 Task: Add Sprouts Santa Maria Seasoned Beef Sirloin Tri Tip Roast to the cart.
Action: Mouse moved to (256, 147)
Screenshot: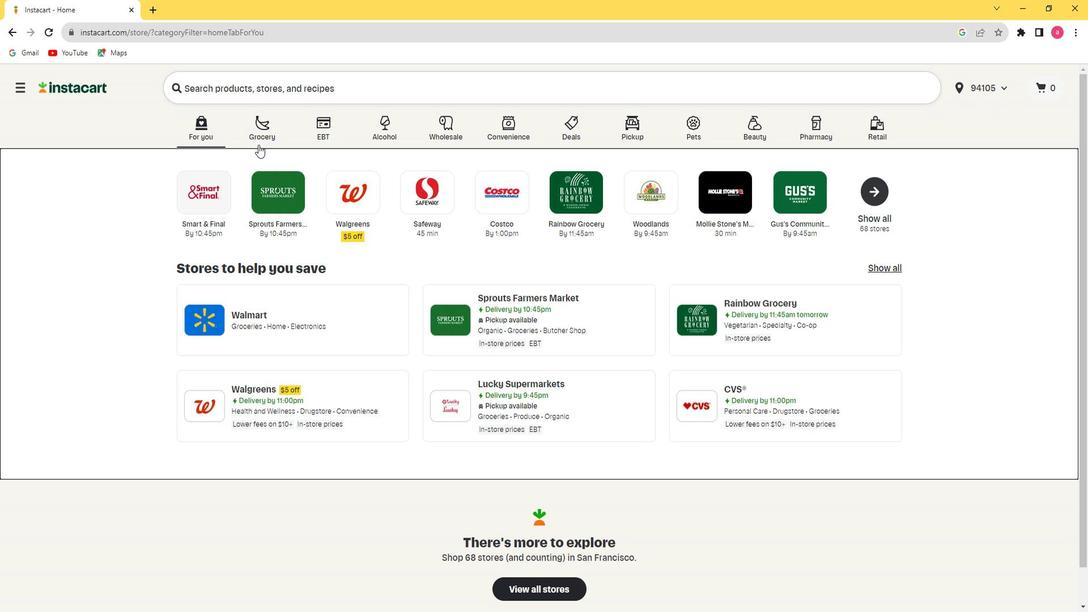 
Action: Mouse pressed left at (256, 147)
Screenshot: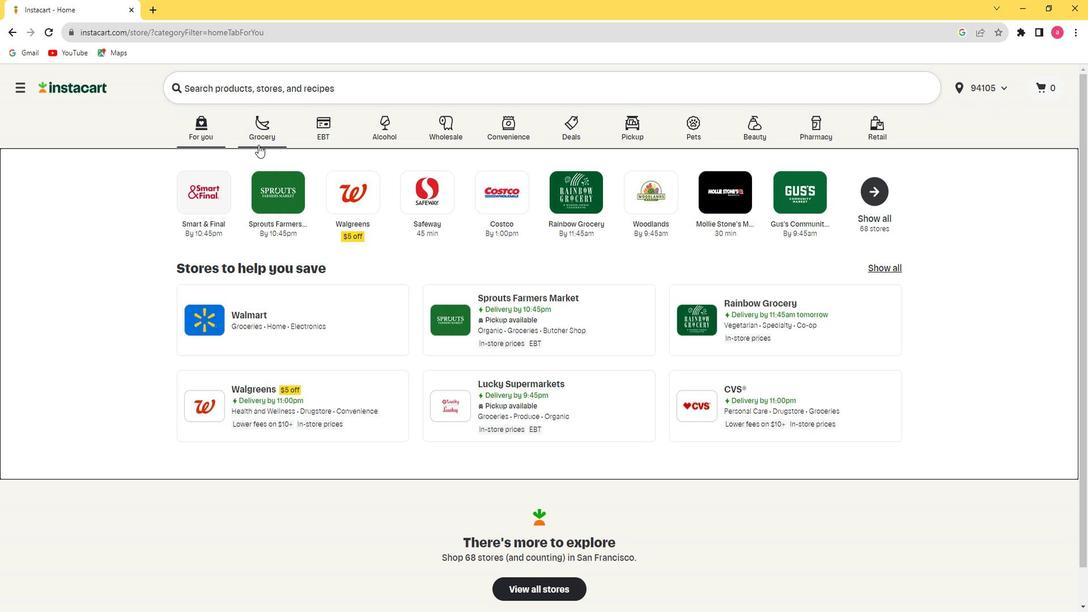 
Action: Mouse moved to (714, 222)
Screenshot: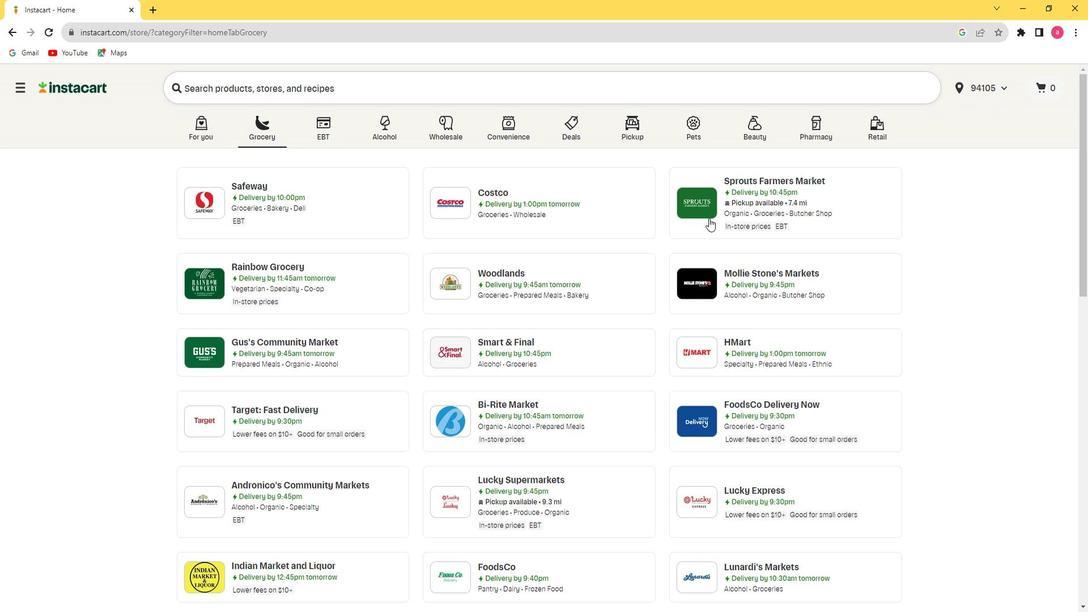 
Action: Mouse pressed left at (714, 222)
Screenshot: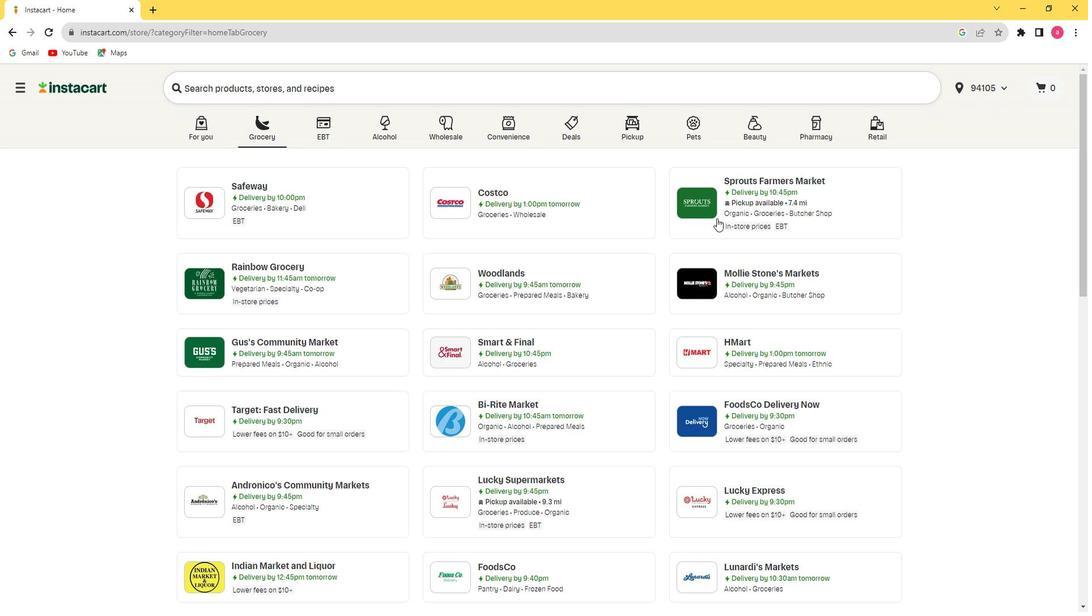 
Action: Mouse moved to (41, 446)
Screenshot: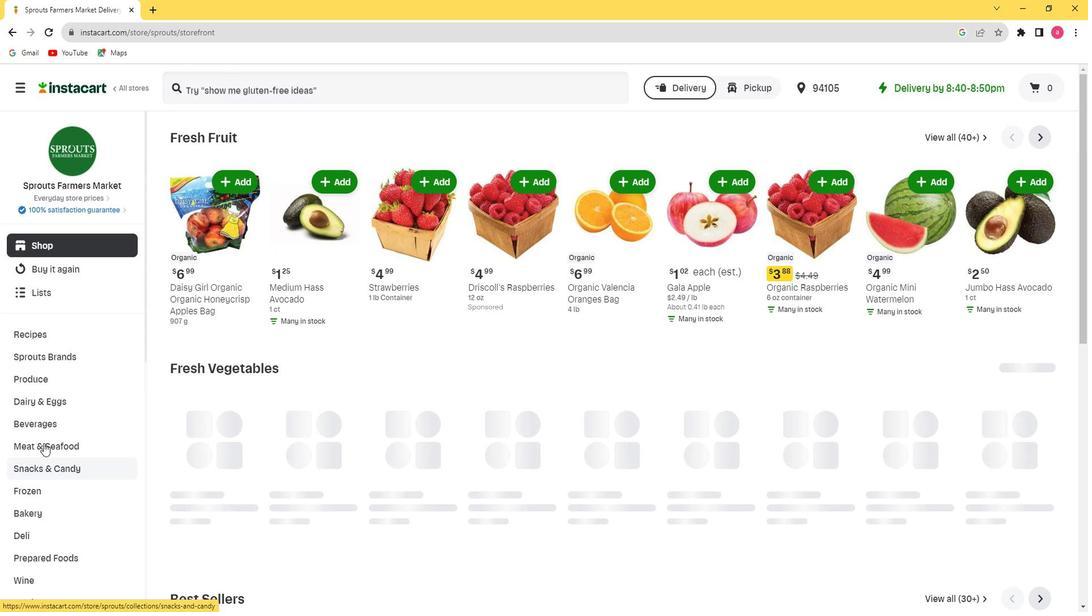 
Action: Mouse pressed left at (41, 446)
Screenshot: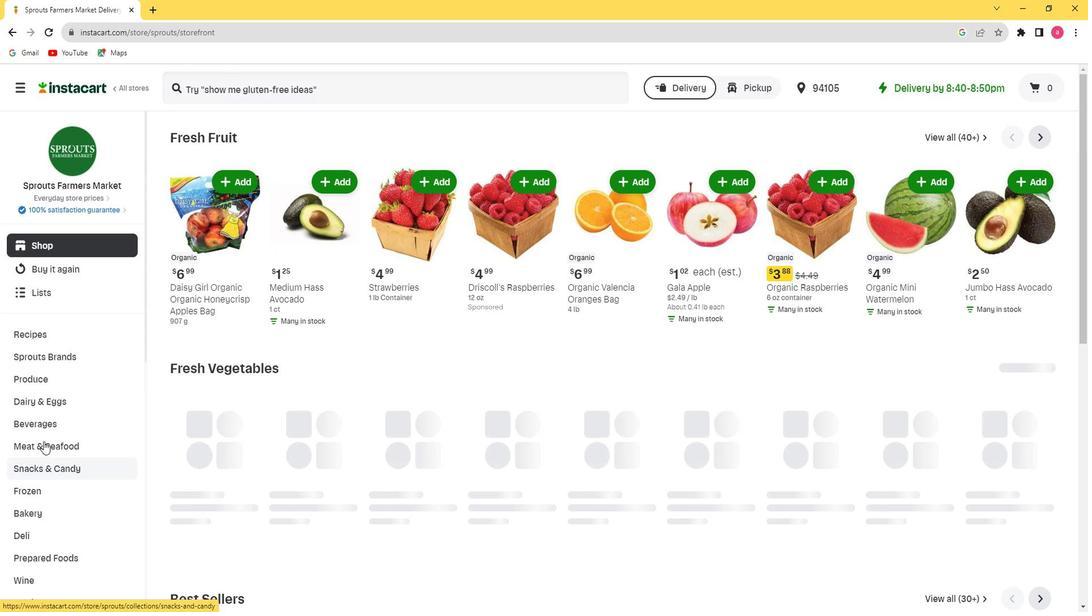 
Action: Mouse moved to (83, 489)
Screenshot: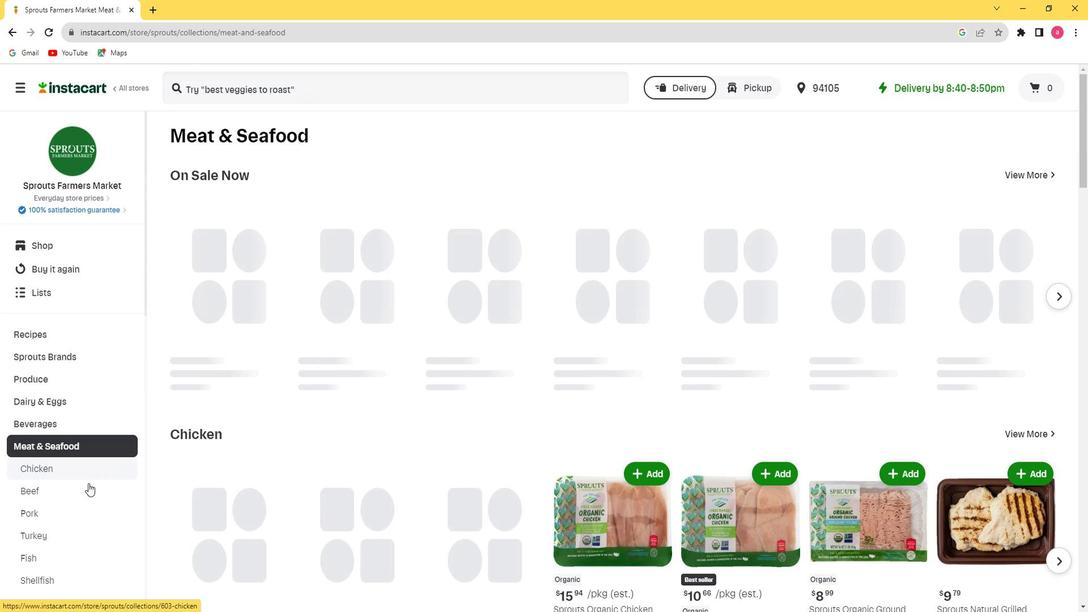 
Action: Mouse pressed left at (83, 489)
Screenshot: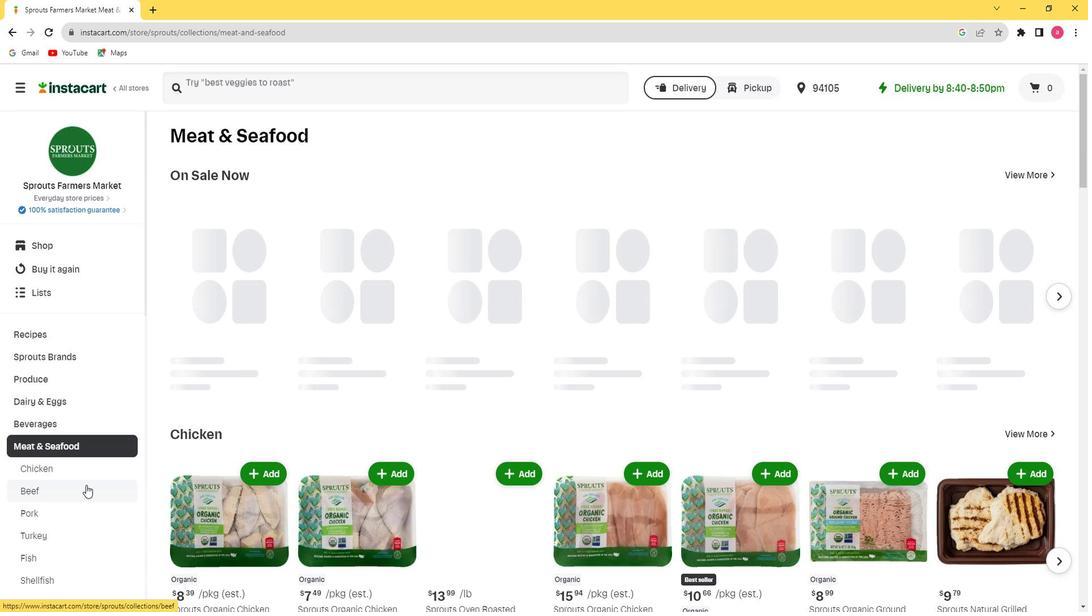 
Action: Mouse moved to (285, 181)
Screenshot: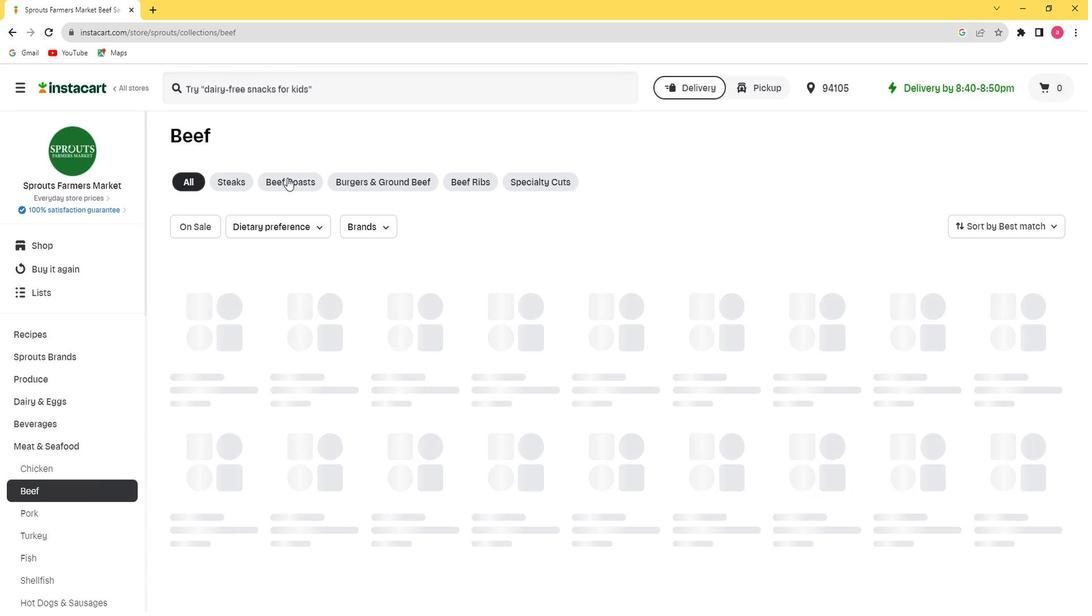 
Action: Mouse pressed left at (285, 181)
Screenshot: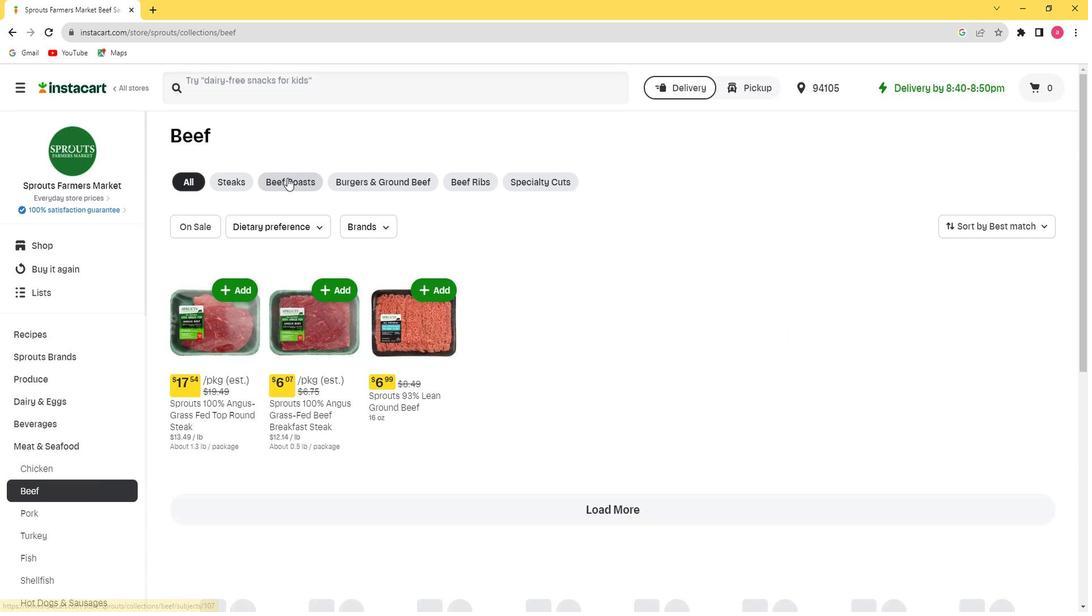 
Action: Mouse moved to (274, 95)
Screenshot: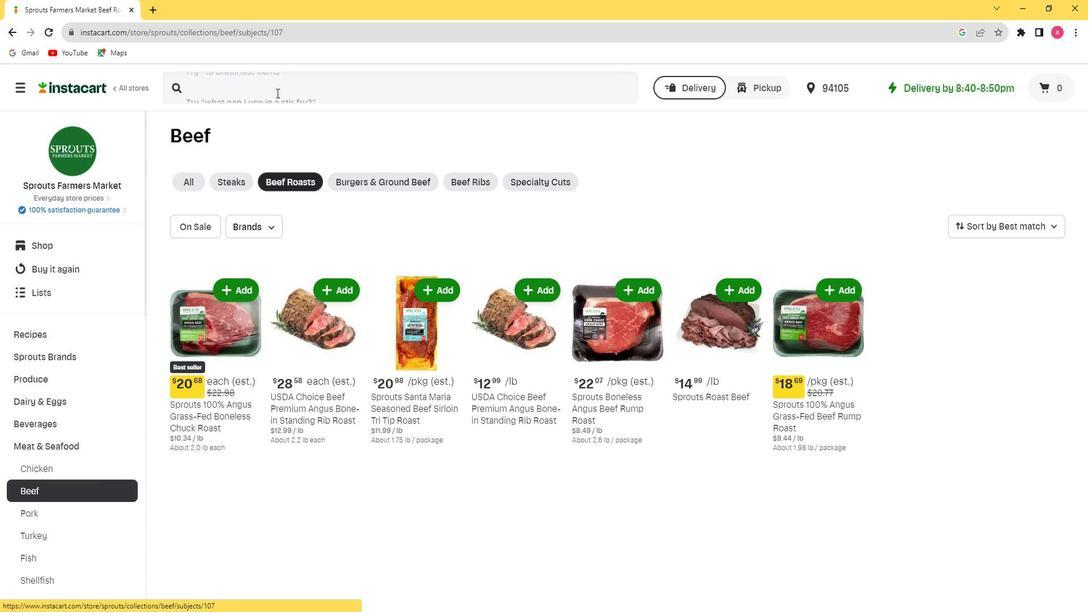 
Action: Mouse pressed left at (274, 95)
Screenshot: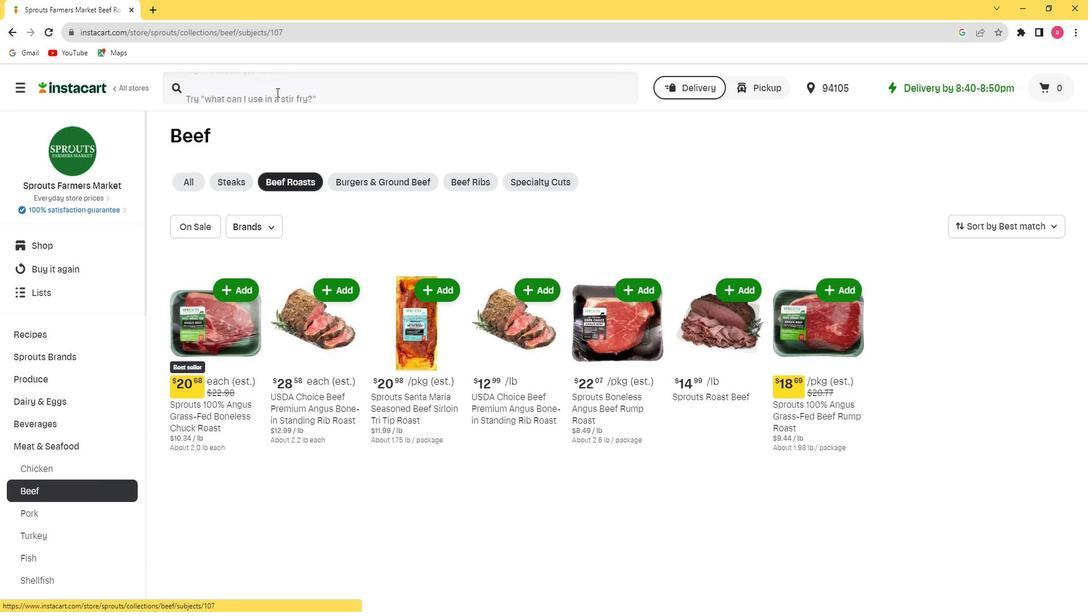 
Action: Key pressed <Key.shift>Sprouts<Key.space><Key.shift><Key.shift><Key.shift><Key.shift><Key.shift><Key.shift><Key.shift><Key.shift><Key.shift><Key.shift><Key.shift><Key.shift><Key.shift><Key.shift><Key.shift><Key.shift><Key.shift><Key.shift><Key.shift><Key.shift><Key.shift><Key.shift><Key.shift>Santa<Key.space><Key.shift><Key.shift><Key.shift><Key.shift><Key.shift><Key.shift><Key.shift><Key.shift><Key.shift><Key.shift><Key.shift><Key.shift><Key.shift>Maria<Key.space><Key.shift><Key.shift><Key.shift><Key.shift><Key.shift><Key.shift><Key.shift><Key.shift><Key.shift><Key.shift><Key.shift><Key.shift><Key.shift><Key.shift><Key.shift><Key.shift><Key.shift><Key.shift><Key.shift><Key.shift><Key.shift><Key.shift><Key.shift>Beef<Key.space><Key.shift>Sirloin<Key.space><Key.shift>Tri<Key.space><Key.shift>Tip<Key.space><Key.shift><Key.shift><Key.shift><Key.shift><Key.shift><Key.shift><Key.shift><Key.shift><Key.shift><Key.shift><Key.shift><Key.shift><Key.shift><Key.shift><Key.shift><Key.shift><Key.shift><Key.shift><Key.shift><Key.shift><Key.shift><Key.shift><Key.shift><Key.shift><Key.shift><Key.shift><Key.shift><Key.shift><Key.shift><Key.shift><Key.shift><Key.shift><Key.shift><Key.shift><Key.shift><Key.shift><Key.shift><Key.shift><Key.shift><Key.shift><Key.shift>Roast<Key.enter>
Screenshot: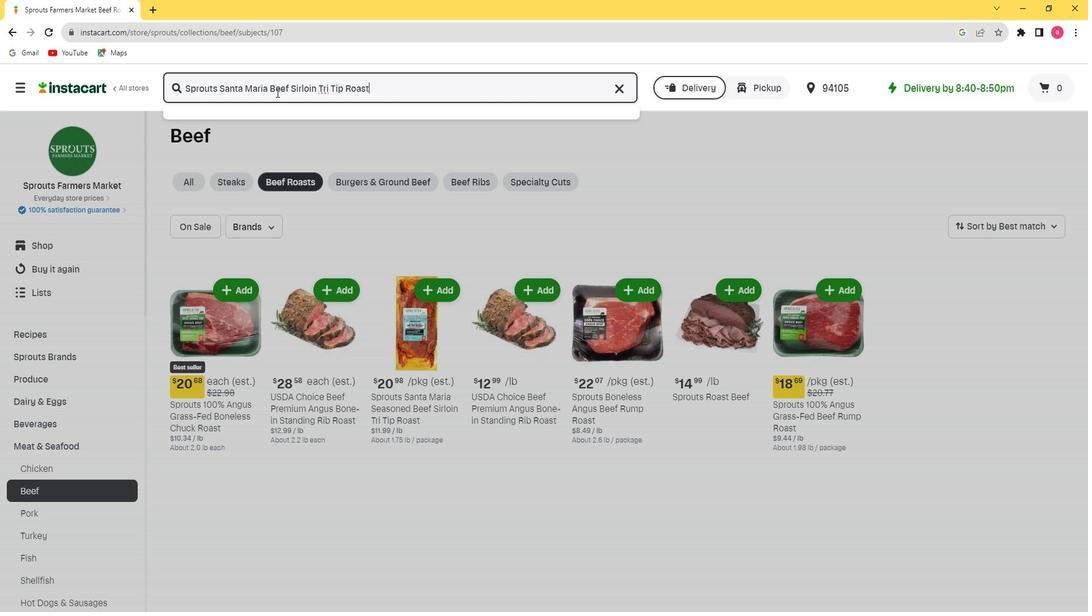 
Action: Mouse moved to (303, 217)
Screenshot: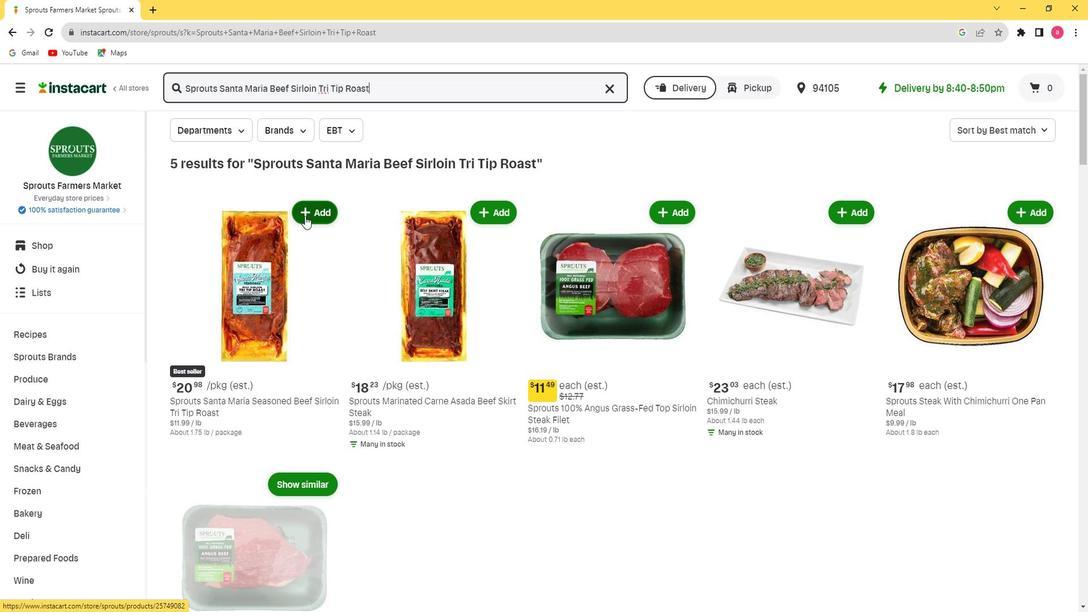 
Action: Mouse pressed left at (303, 217)
Screenshot: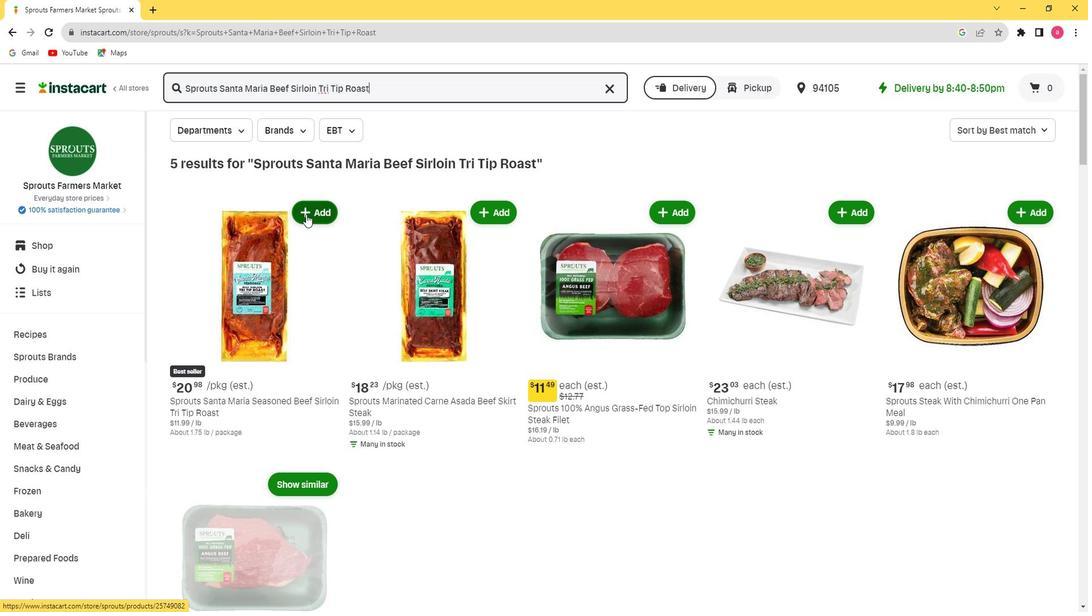 
Action: Mouse moved to (309, 295)
Screenshot: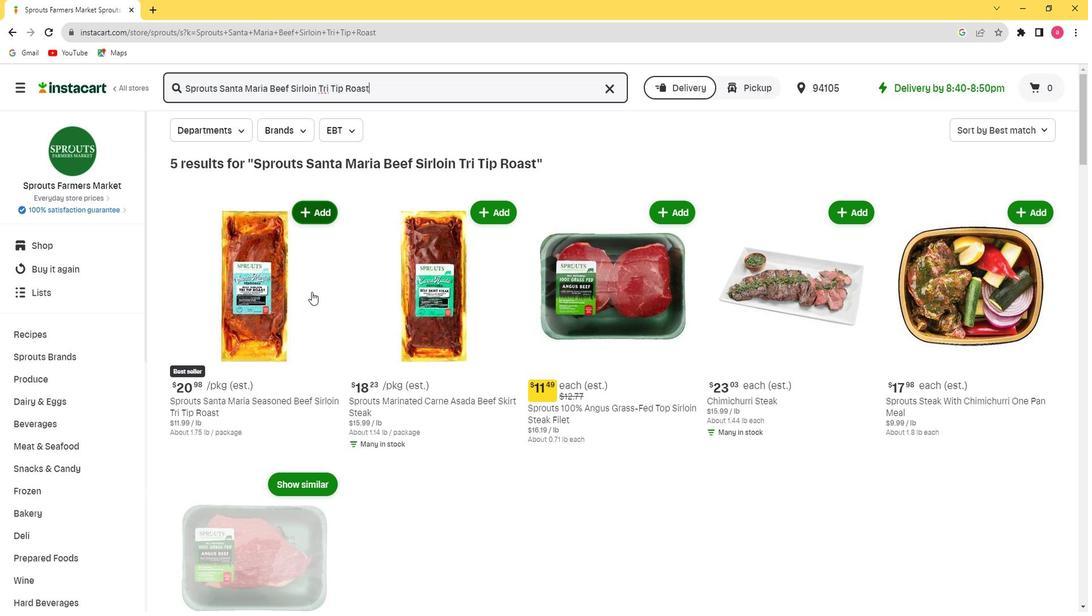 
